 Task: Add Attachment from Google Drive to Card Card0023 in Board Board0021 in Workspace Development in Trello
Action: Mouse moved to (392, 436)
Screenshot: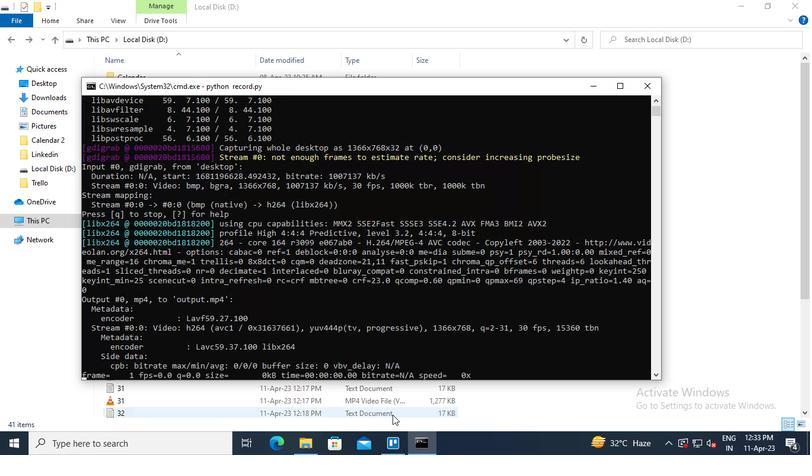 
Action: Mouse pressed left at (392, 436)
Screenshot: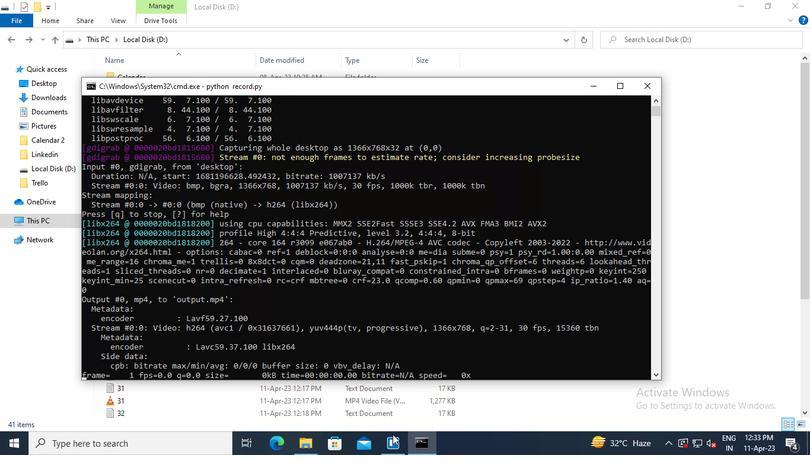 
Action: Mouse moved to (207, 322)
Screenshot: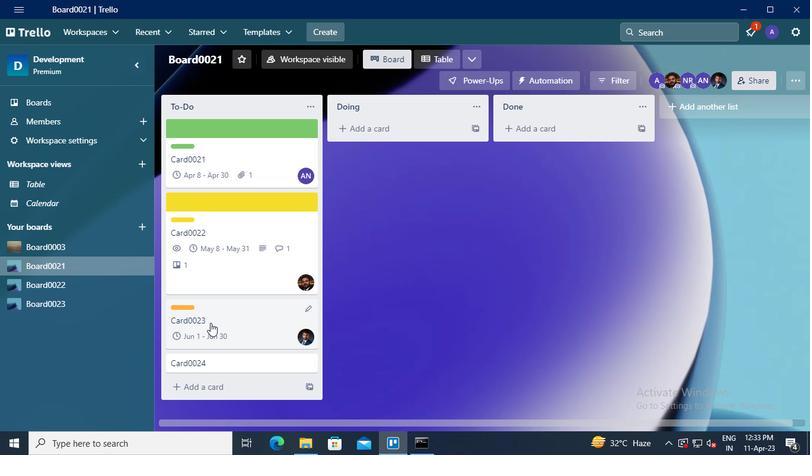 
Action: Mouse pressed left at (207, 322)
Screenshot: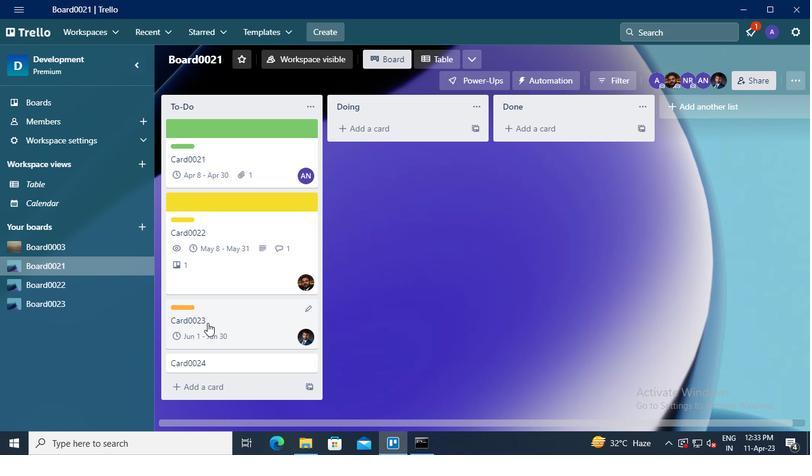 
Action: Mouse moved to (553, 252)
Screenshot: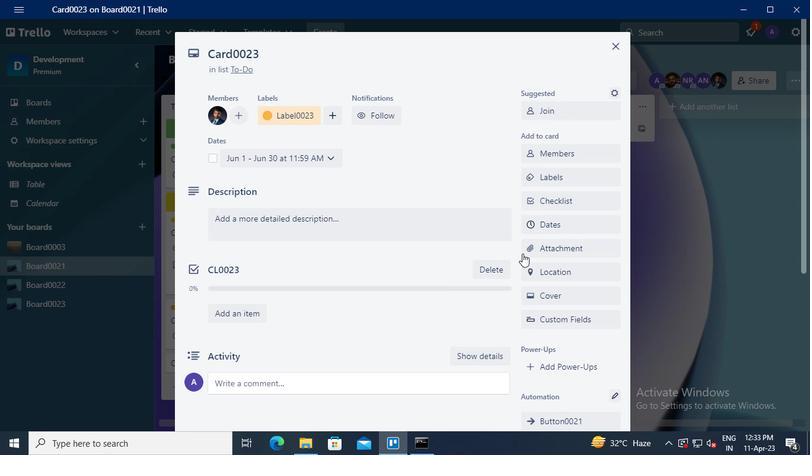 
Action: Mouse pressed left at (553, 252)
Screenshot: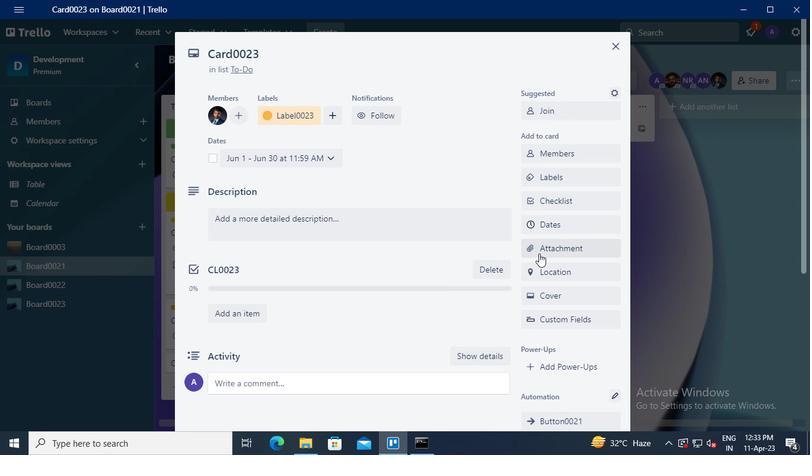 
Action: Mouse moved to (556, 140)
Screenshot: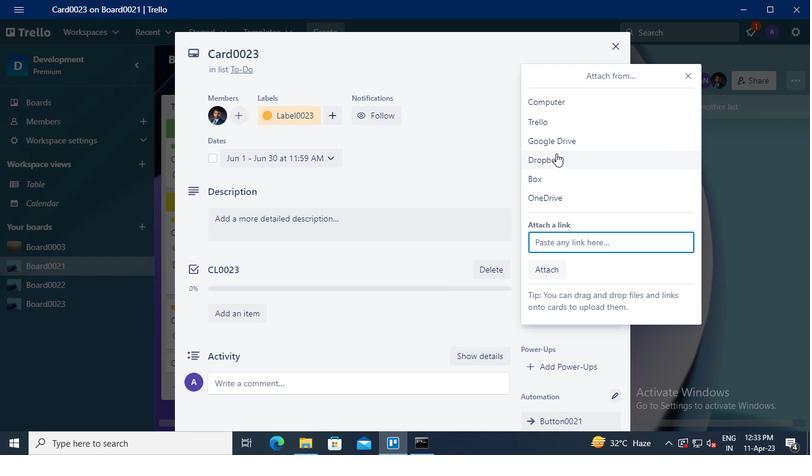 
Action: Mouse pressed left at (556, 140)
Screenshot: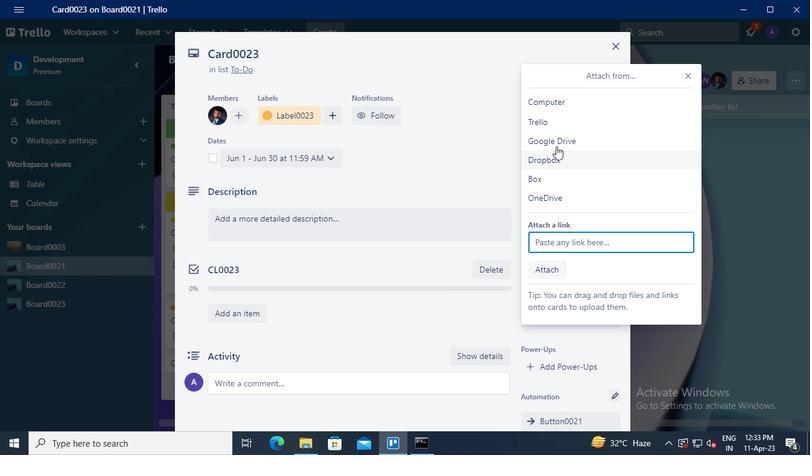 
Action: Mouse moved to (302, 202)
Screenshot: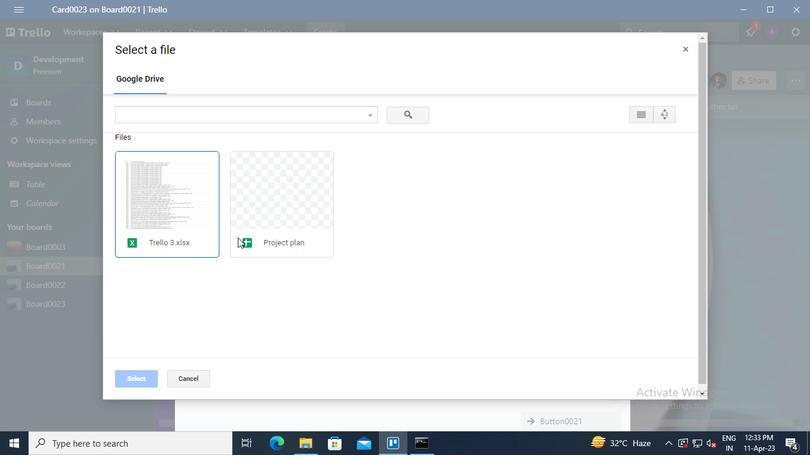 
Action: Mouse pressed left at (302, 202)
Screenshot: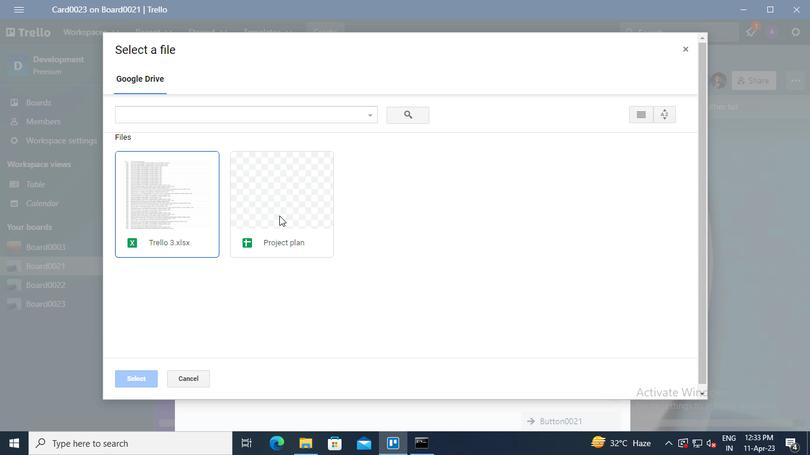 
Action: Mouse moved to (138, 376)
Screenshot: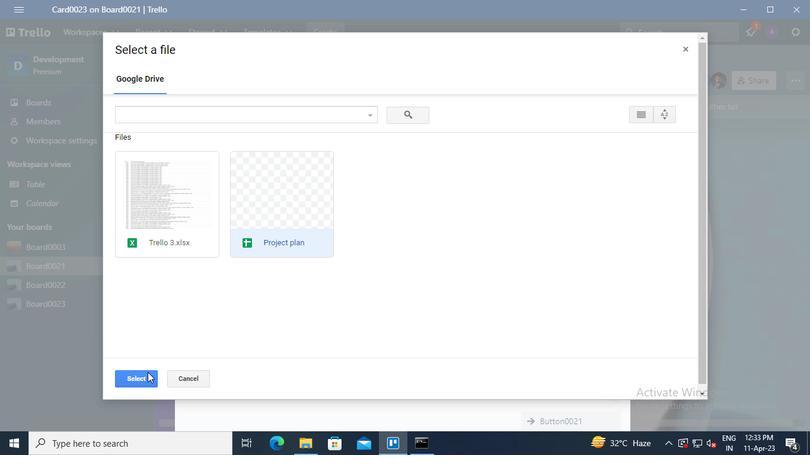 
Action: Mouse pressed left at (138, 376)
Screenshot: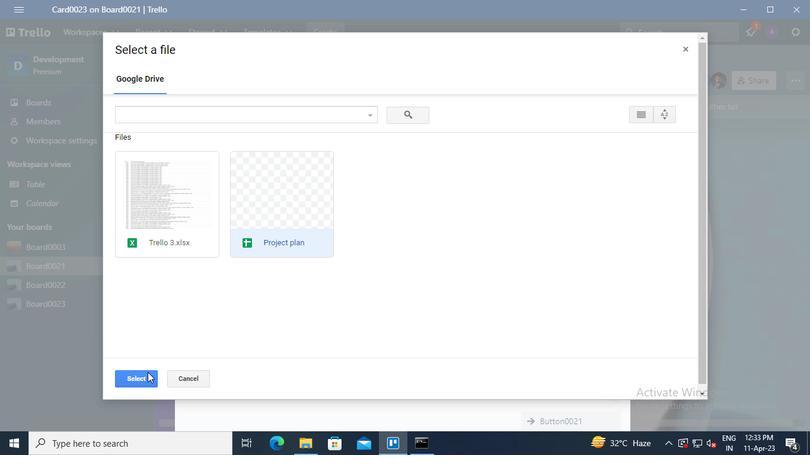 
Action: Mouse moved to (417, 455)
Screenshot: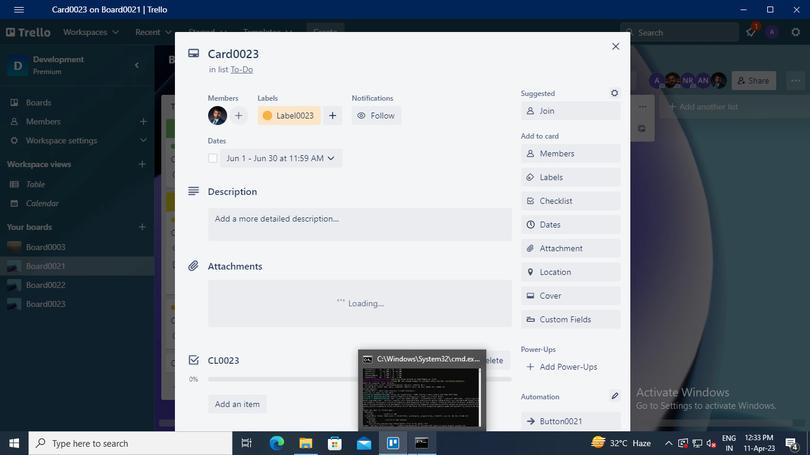 
Action: Mouse pressed left at (417, 455)
Screenshot: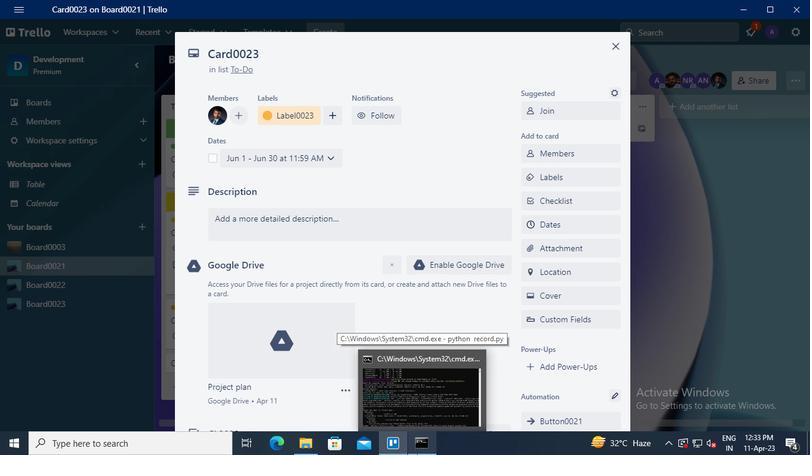 
Action: Mouse moved to (648, 91)
Screenshot: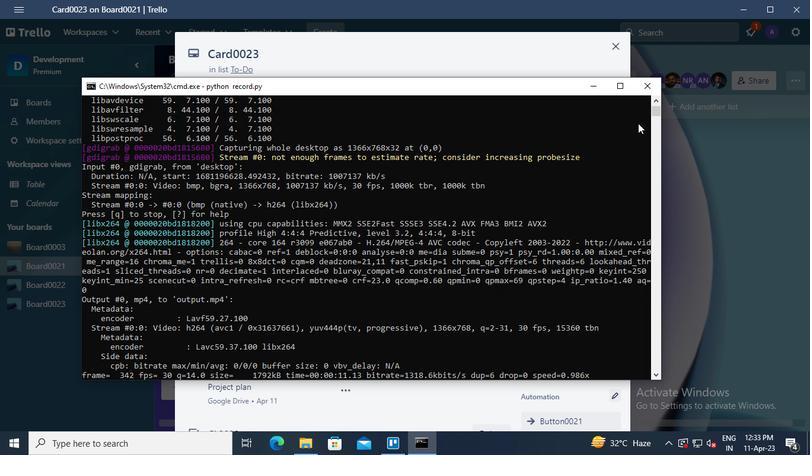 
Action: Mouse pressed left at (648, 91)
Screenshot: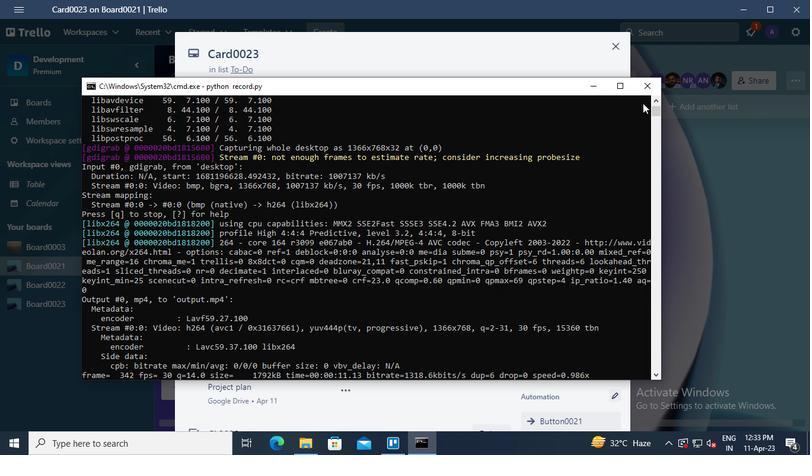 
